 Task: Open a spreadsheet with the name "Function" from shared with me.
Action: Mouse moved to (41, 99)
Screenshot: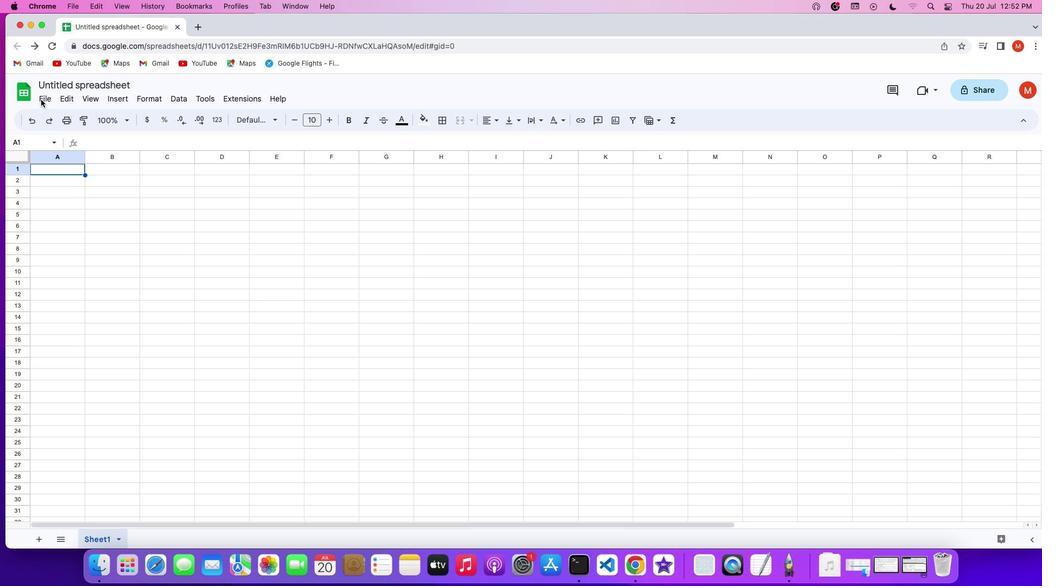 
Action: Mouse pressed left at (41, 99)
Screenshot: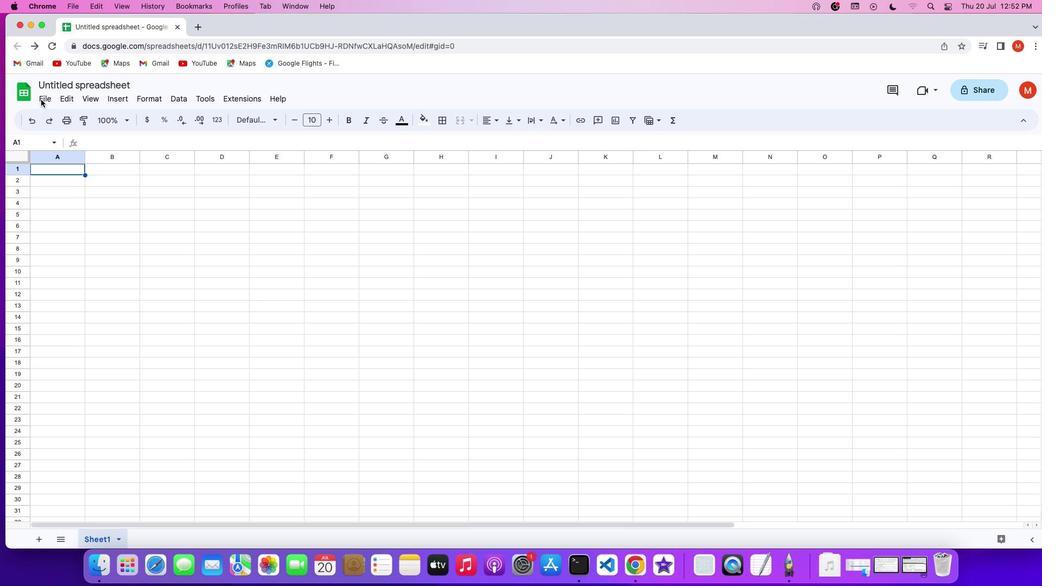 
Action: Mouse pressed left at (41, 99)
Screenshot: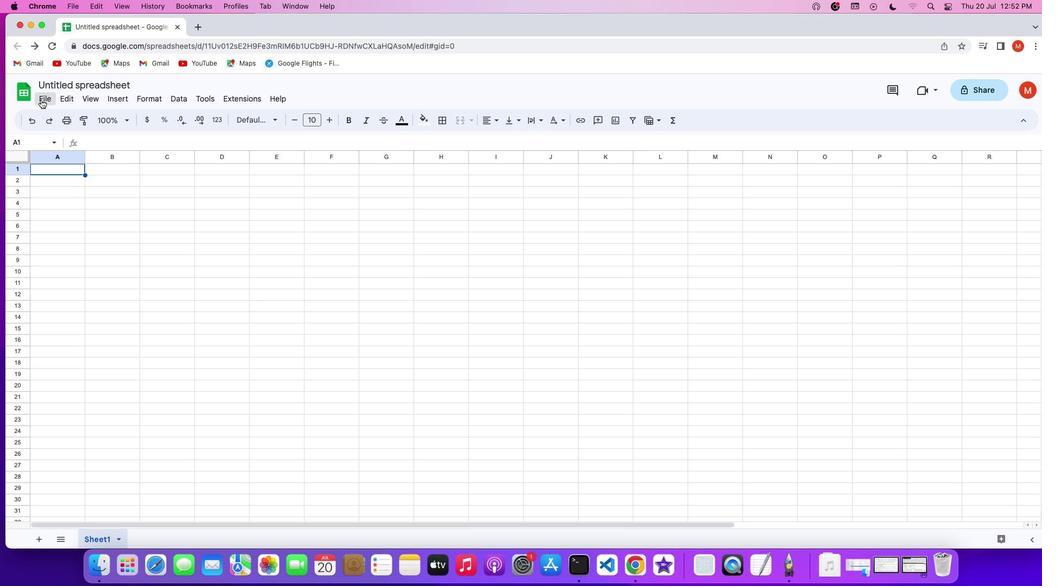 
Action: Mouse moved to (41, 99)
Screenshot: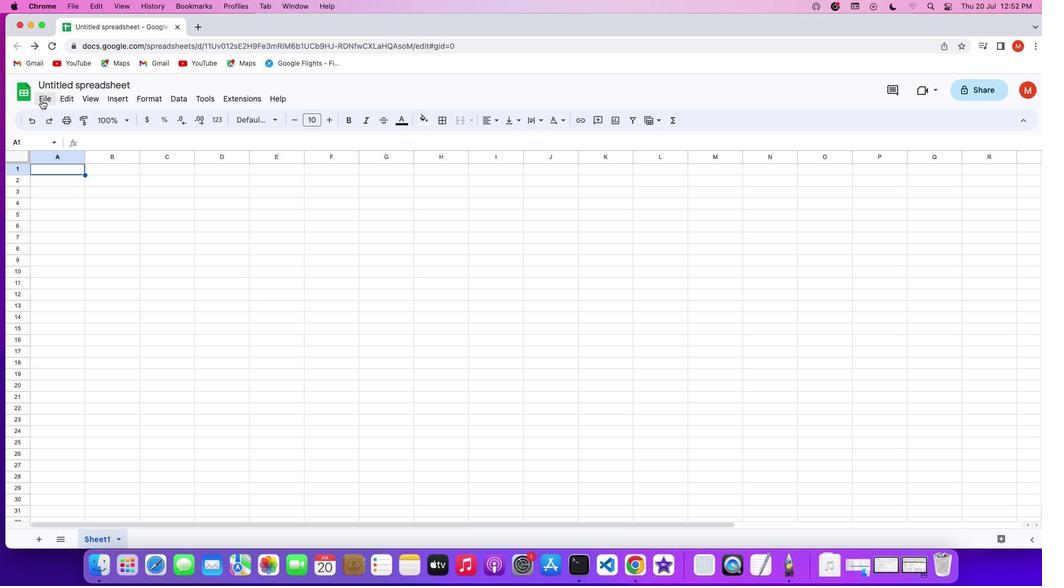 
Action: Mouse pressed left at (41, 99)
Screenshot: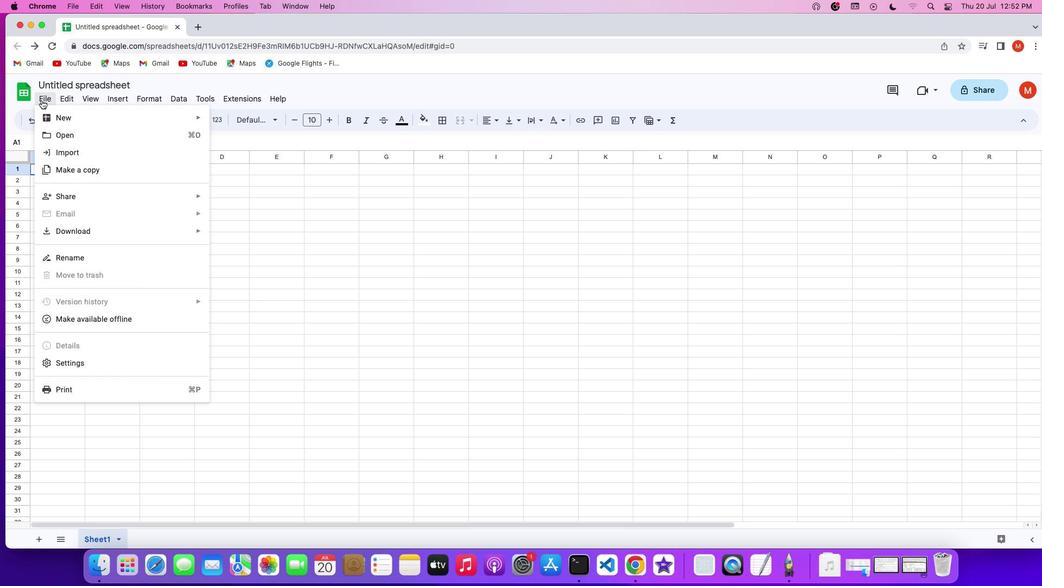 
Action: Mouse moved to (54, 130)
Screenshot: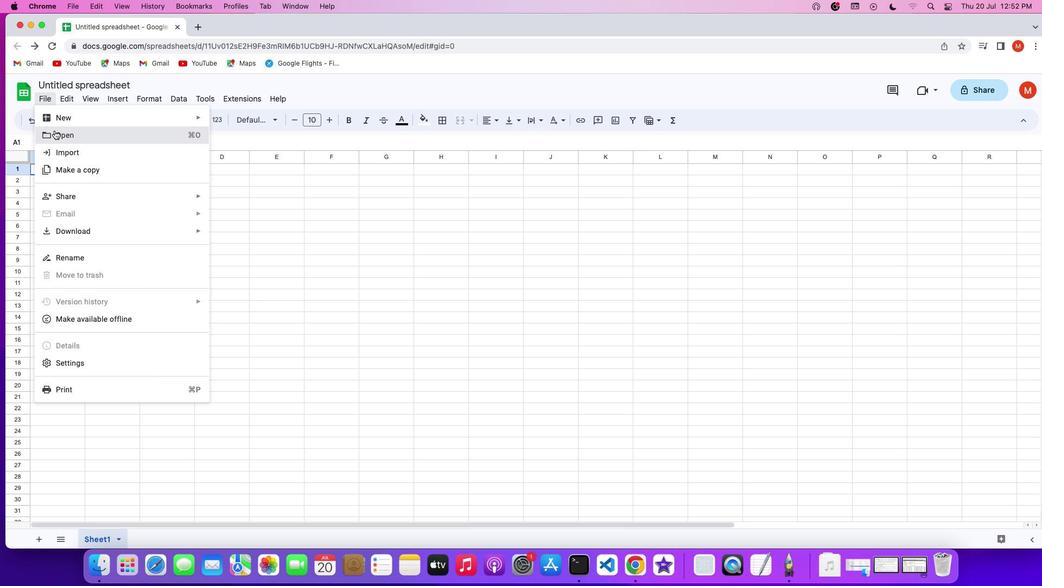
Action: Mouse pressed left at (54, 130)
Screenshot: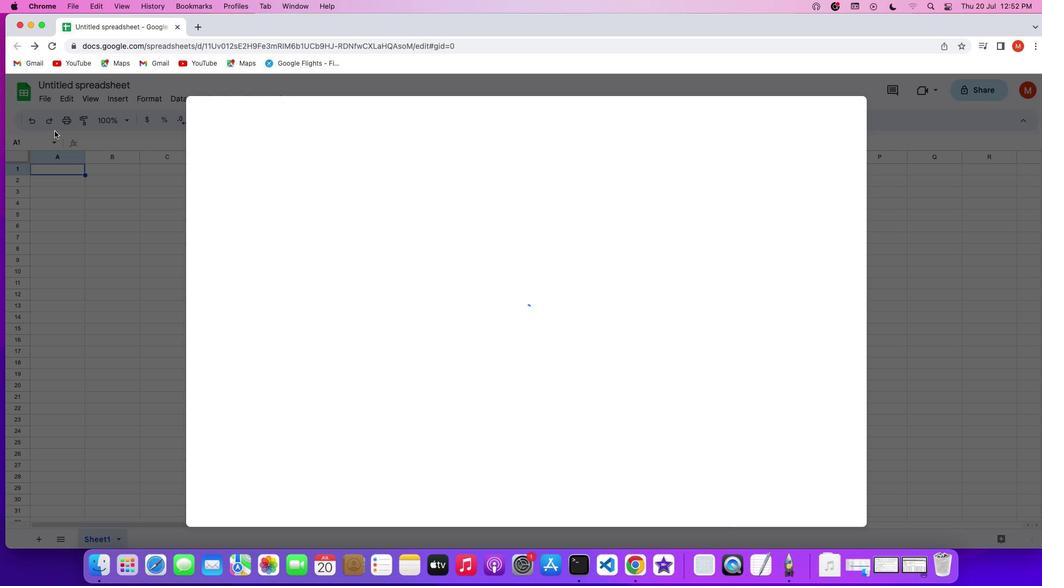 
Action: Mouse moved to (333, 163)
Screenshot: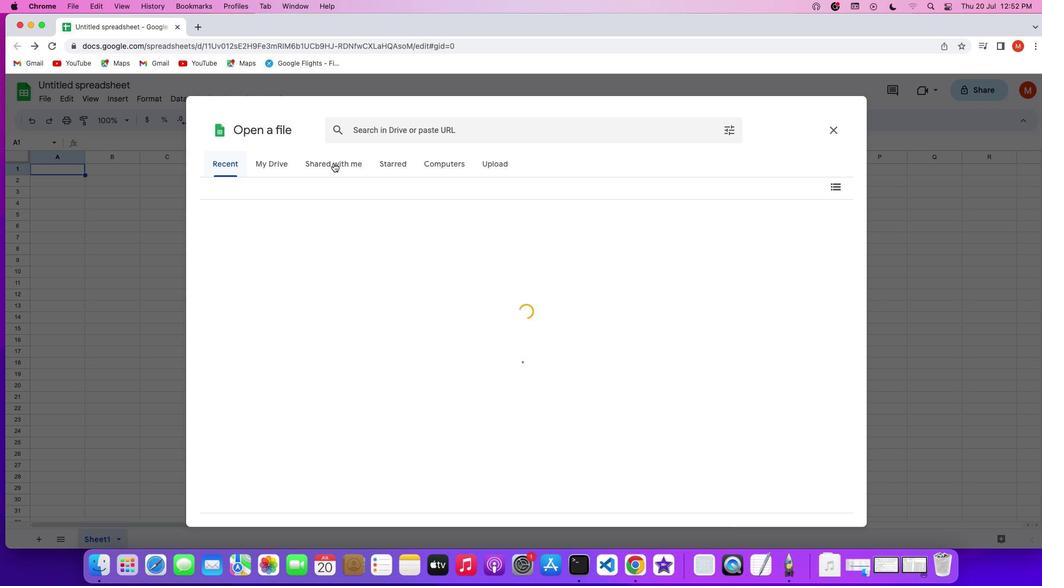 
Action: Mouse pressed left at (333, 163)
Screenshot: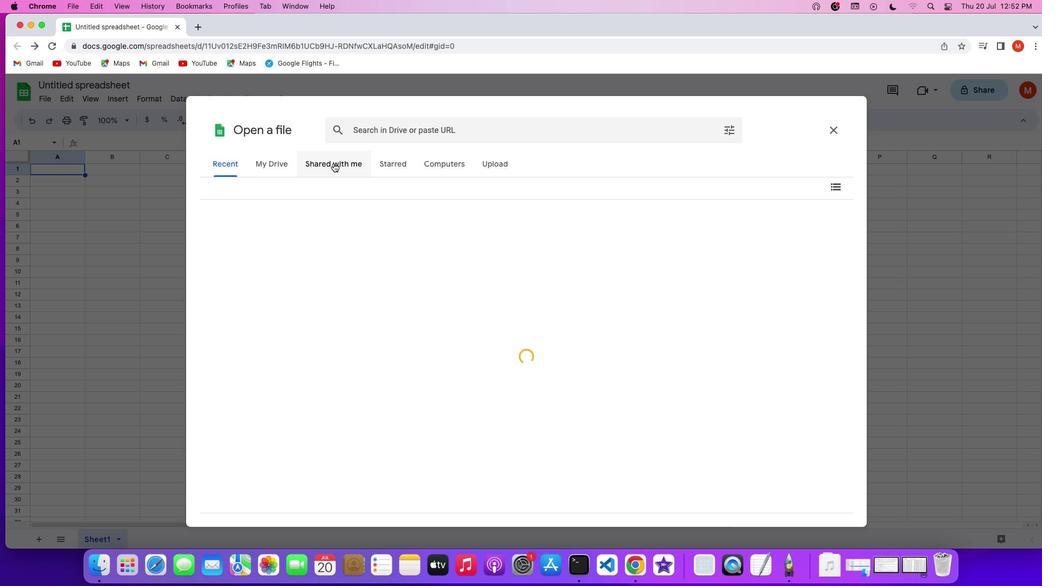
Action: Mouse moved to (247, 283)
Screenshot: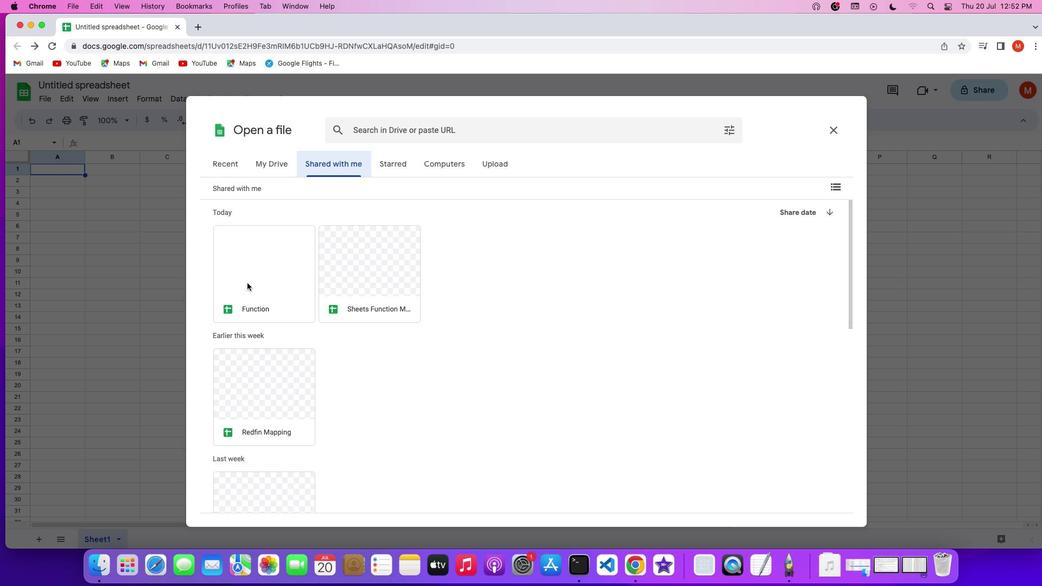 
Action: Mouse pressed left at (247, 283)
Screenshot: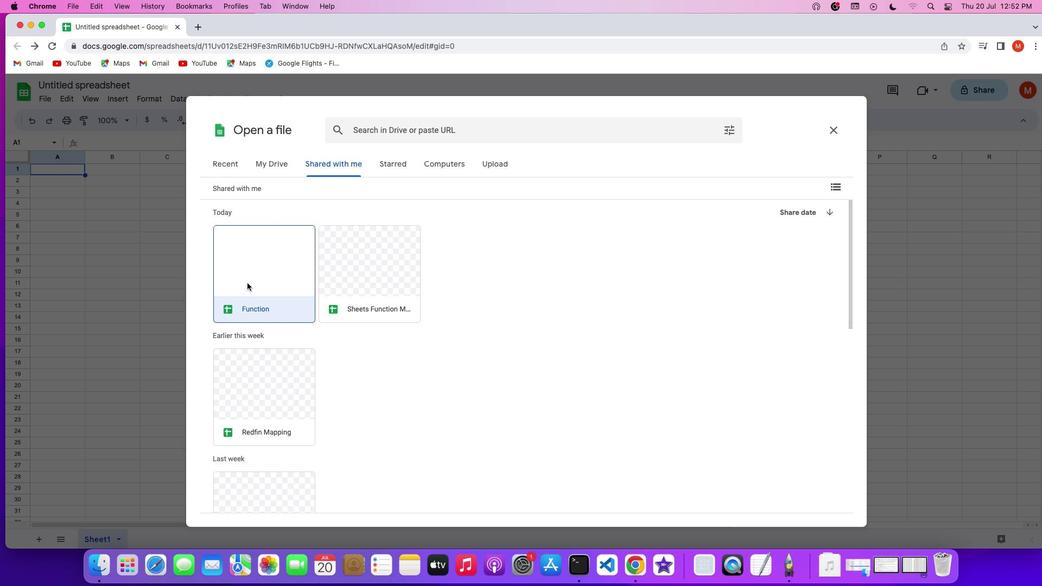 
Action: Mouse moved to (827, 496)
Screenshot: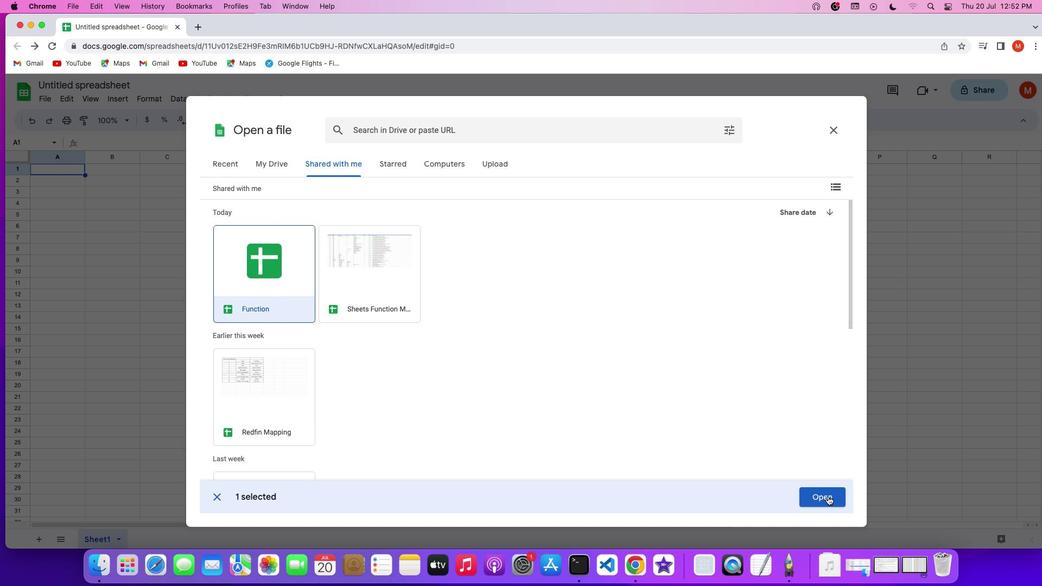 
Action: Mouse pressed left at (827, 496)
Screenshot: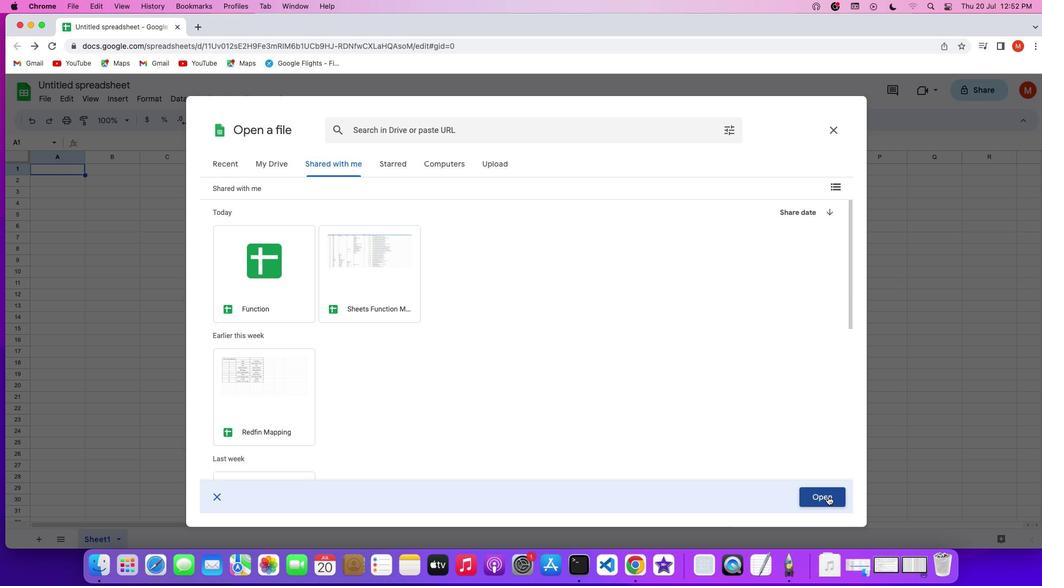 
Action: Mouse moved to (494, 428)
Screenshot: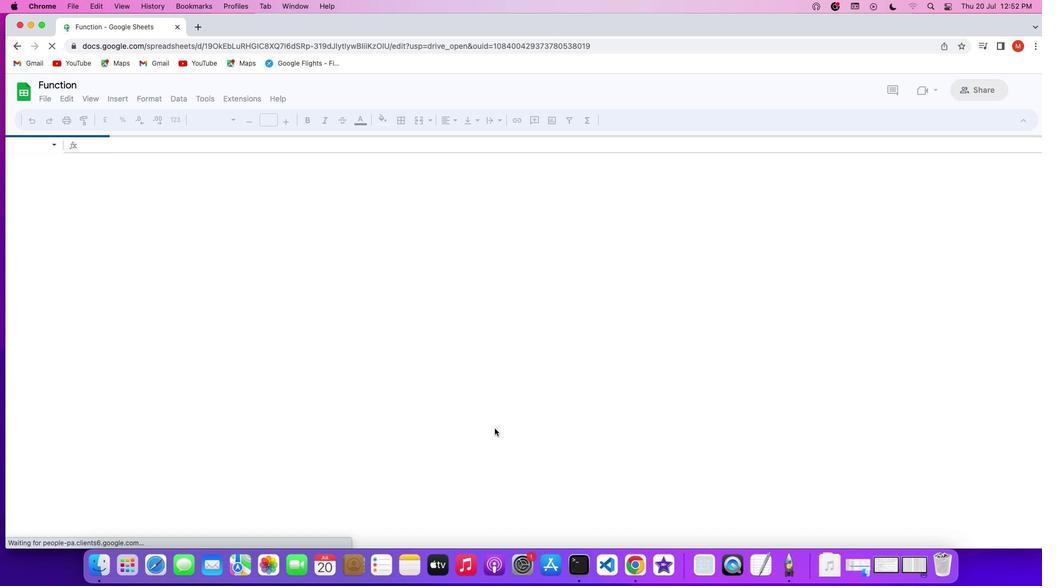 
